 Task: In the  document log.docx. Insert footer and write 'www.nexusTech.com'. Find the word using Dictionary 'gratitude' Use the tool word Count and display word count while typing
Action: Mouse moved to (215, 337)
Screenshot: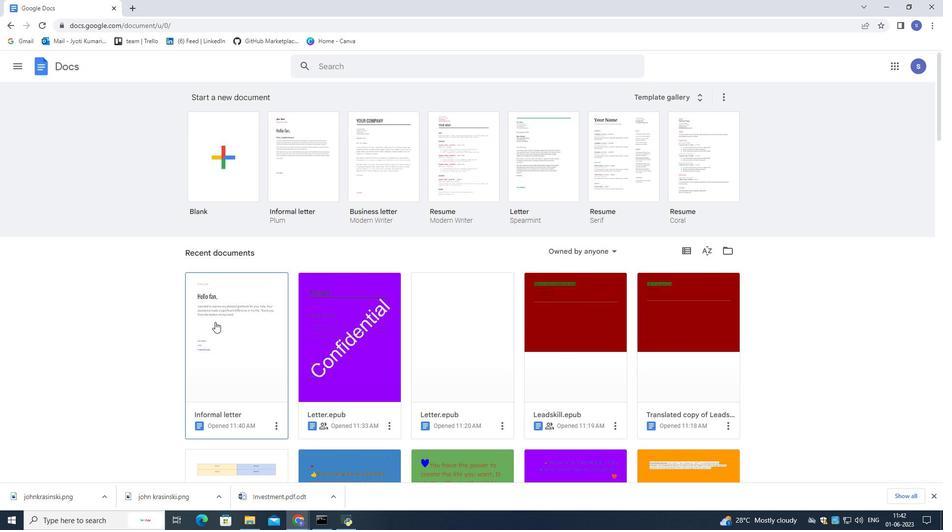
Action: Mouse pressed left at (215, 337)
Screenshot: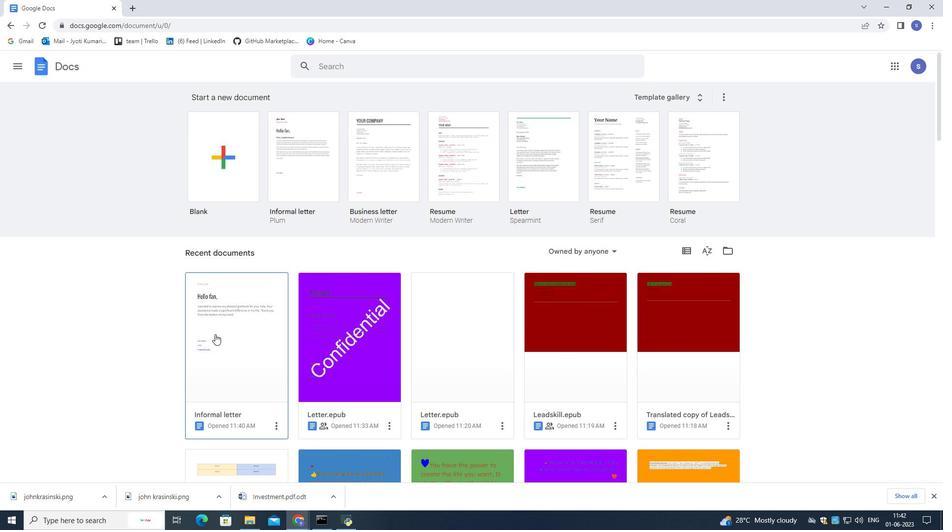 
Action: Mouse pressed left at (215, 337)
Screenshot: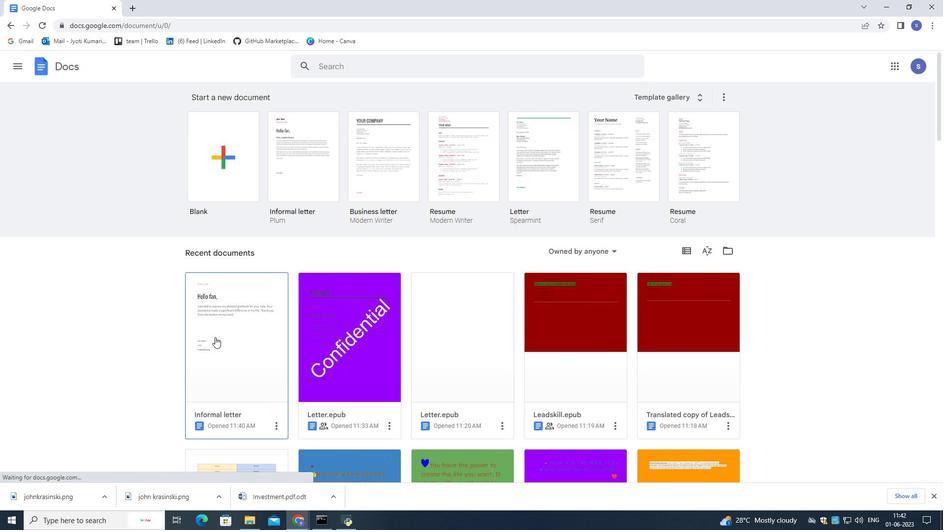 
Action: Mouse moved to (16, 70)
Screenshot: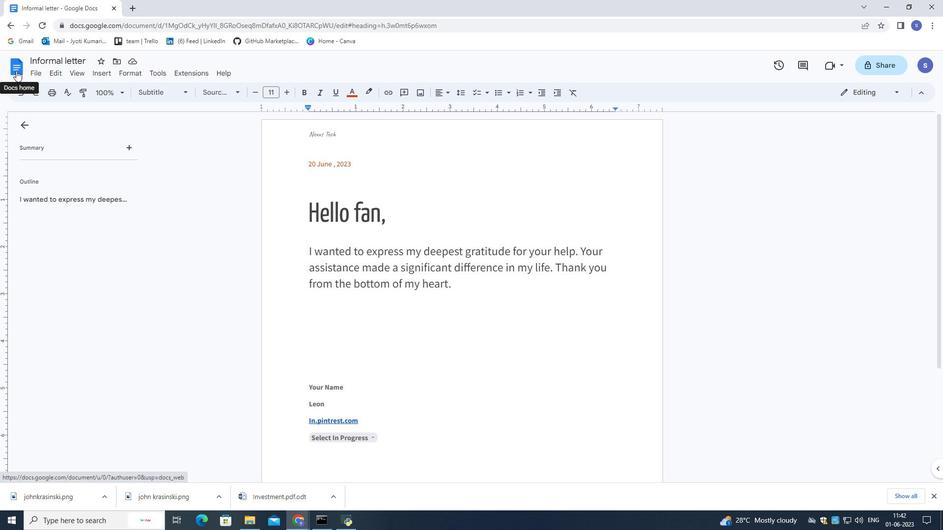 
Action: Mouse pressed left at (16, 70)
Screenshot: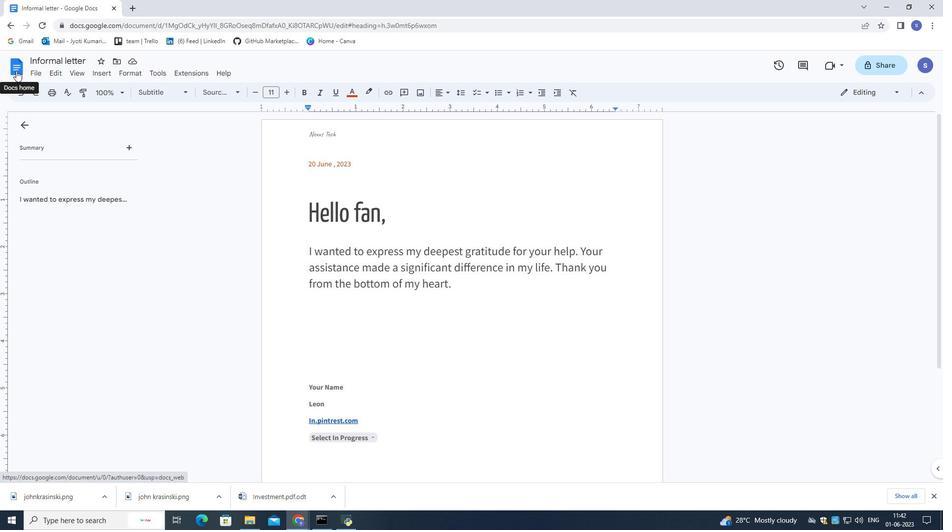 
Action: Mouse moved to (203, 160)
Screenshot: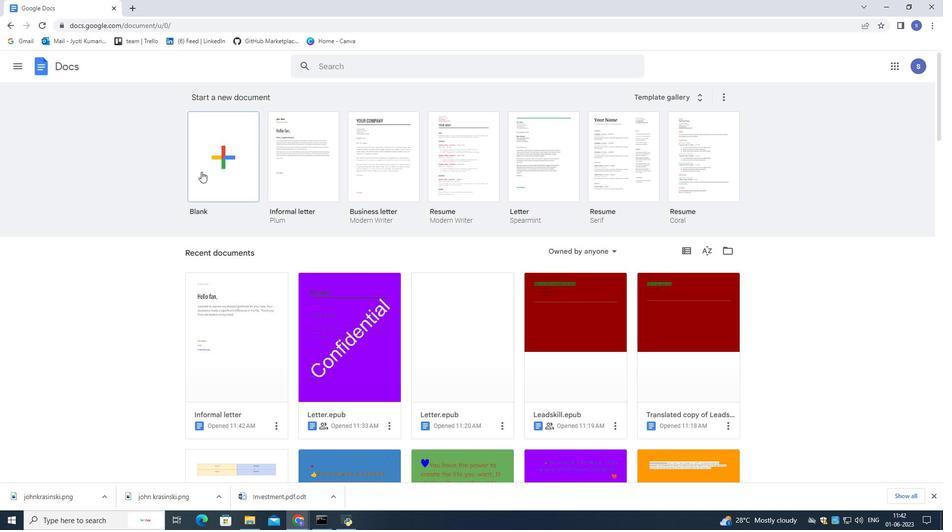 
Action: Mouse pressed left at (203, 160)
Screenshot: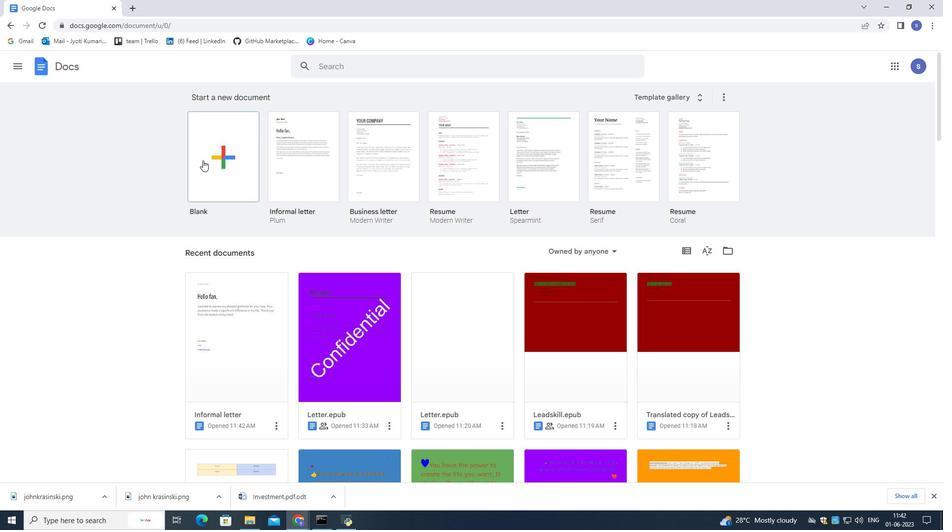 
Action: Mouse moved to (15, 68)
Screenshot: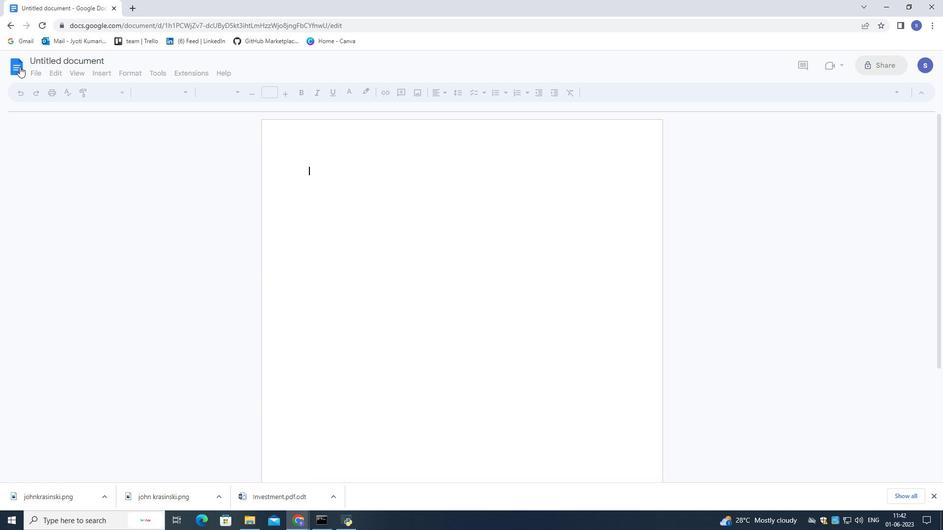 
Action: Mouse pressed left at (15, 68)
Screenshot: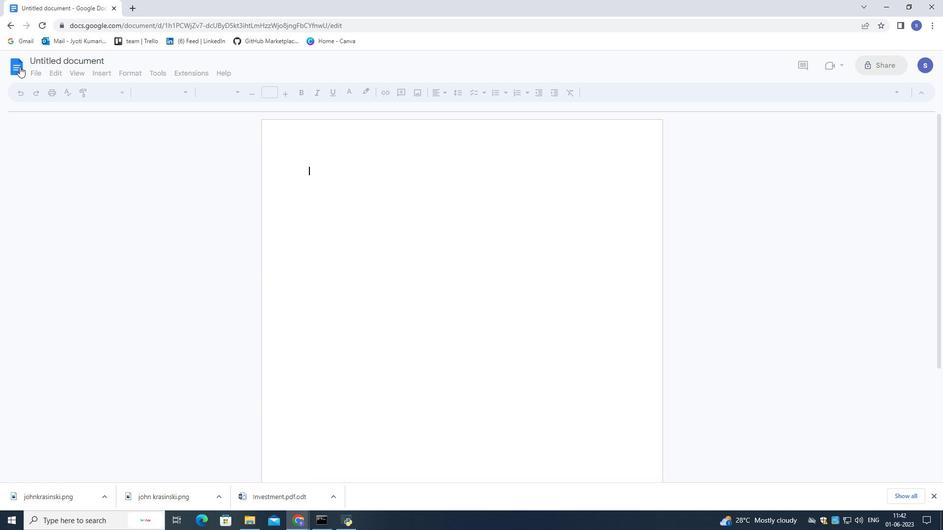 
Action: Mouse moved to (226, 338)
Screenshot: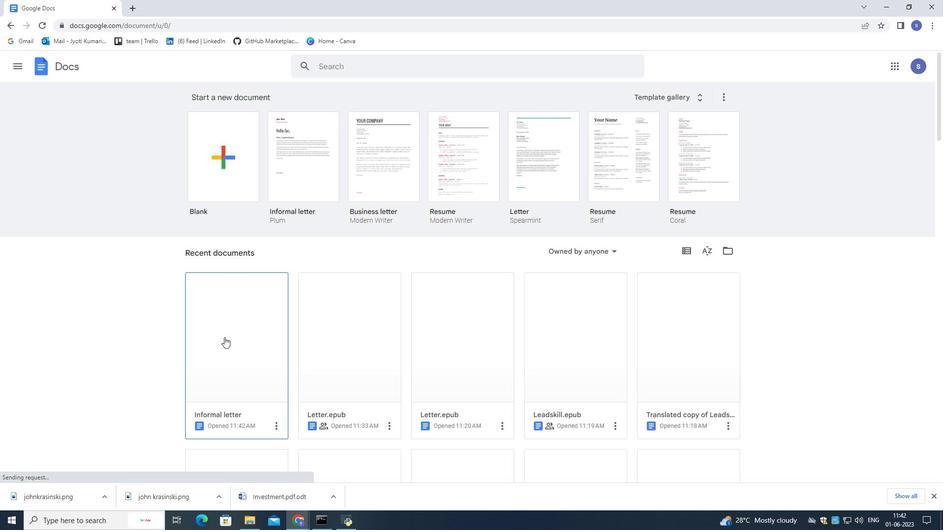 
Action: Mouse pressed left at (226, 338)
Screenshot: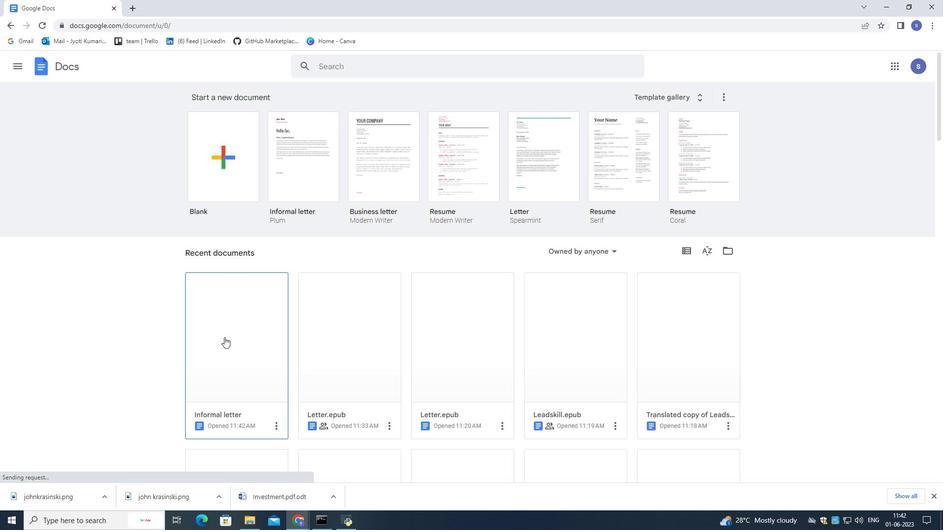 
Action: Mouse moved to (229, 338)
Screenshot: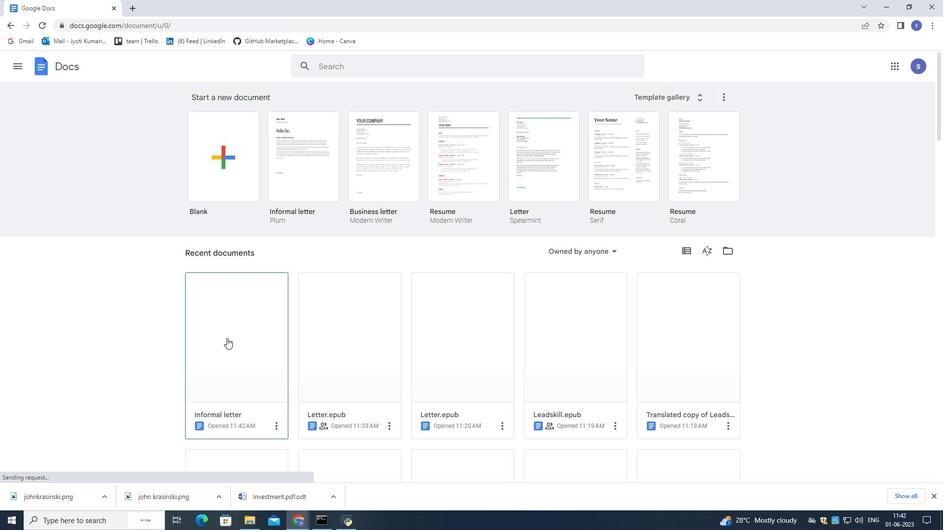 
Action: Mouse pressed left at (229, 338)
Screenshot: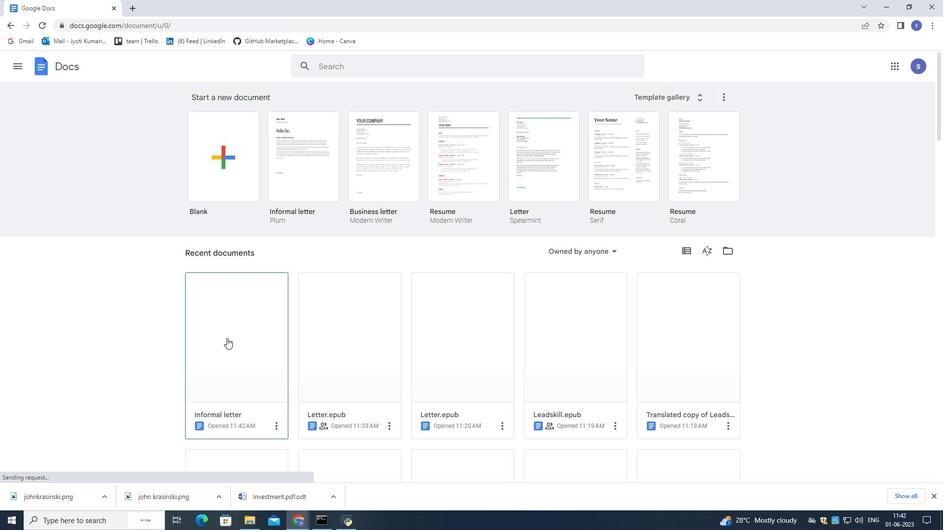 
Action: Mouse moved to (76, 62)
Screenshot: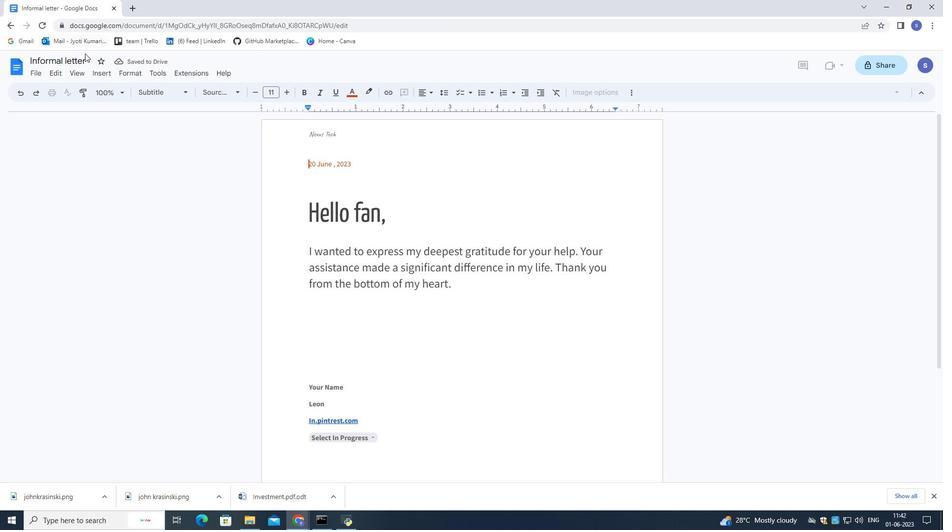 
Action: Mouse pressed left at (76, 62)
Screenshot: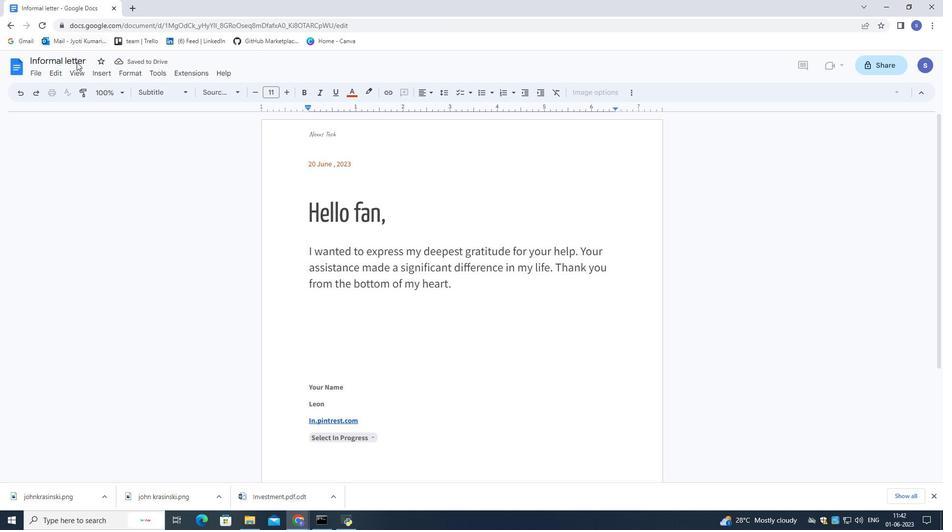 
Action: Mouse moved to (89, 62)
Screenshot: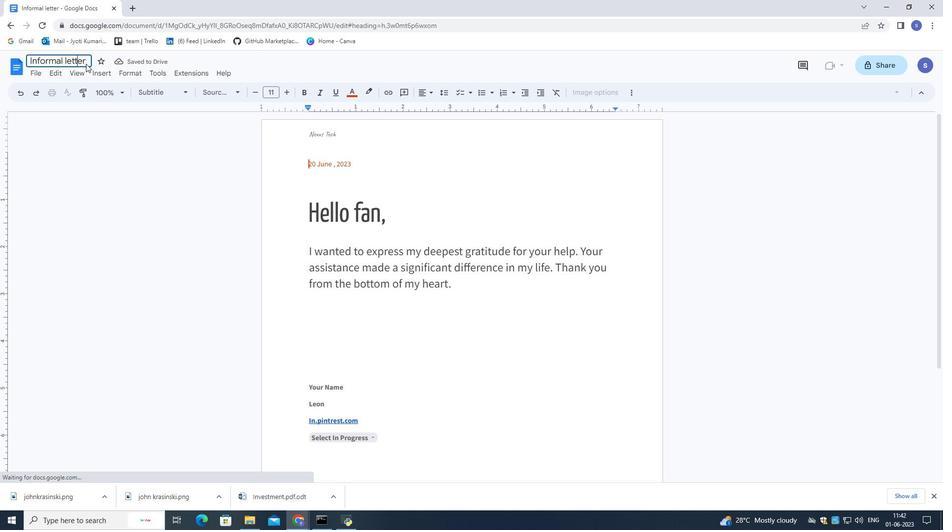 
Action: Mouse pressed left at (89, 62)
Screenshot: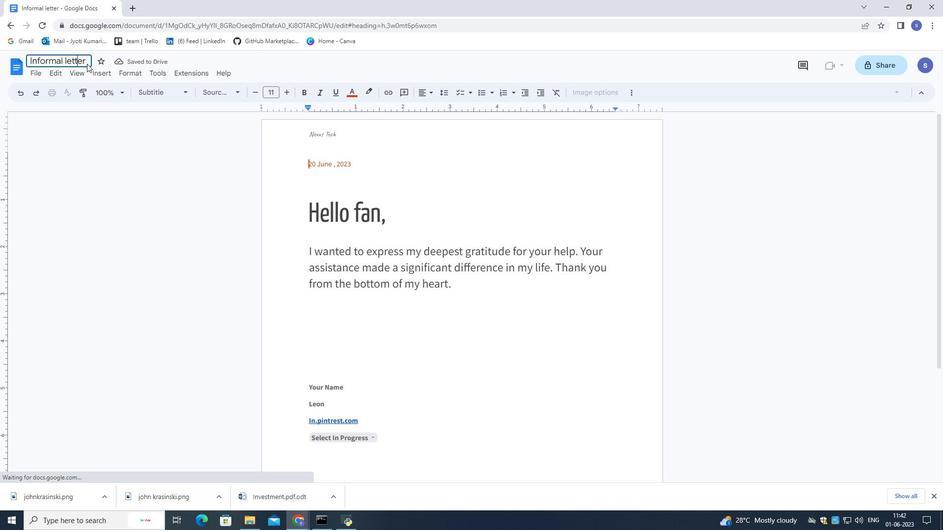 
Action: Mouse pressed left at (89, 62)
Screenshot: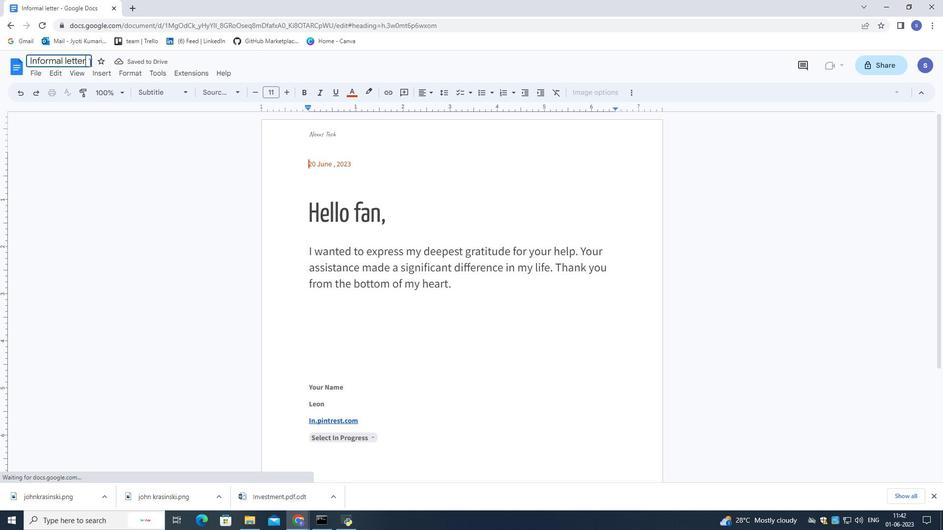 
Action: Mouse pressed left at (89, 62)
Screenshot: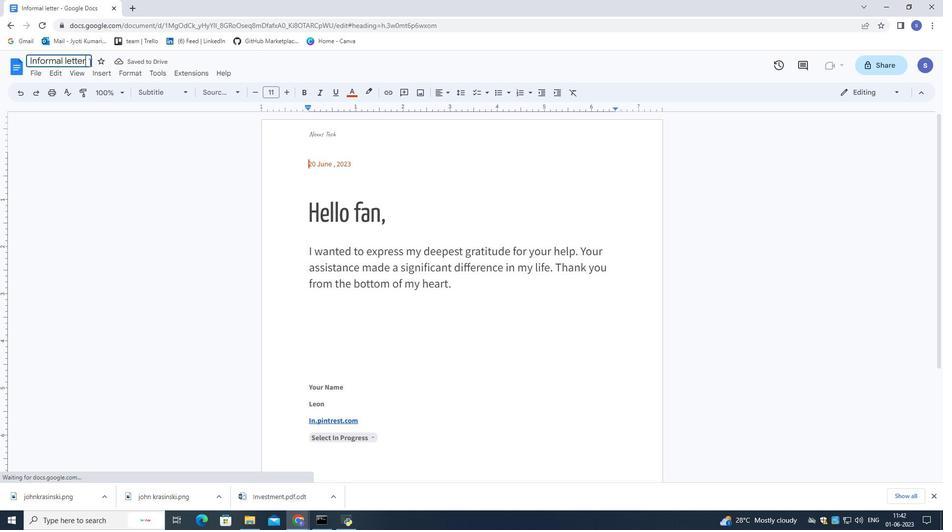
Action: Mouse pressed left at (89, 62)
Screenshot: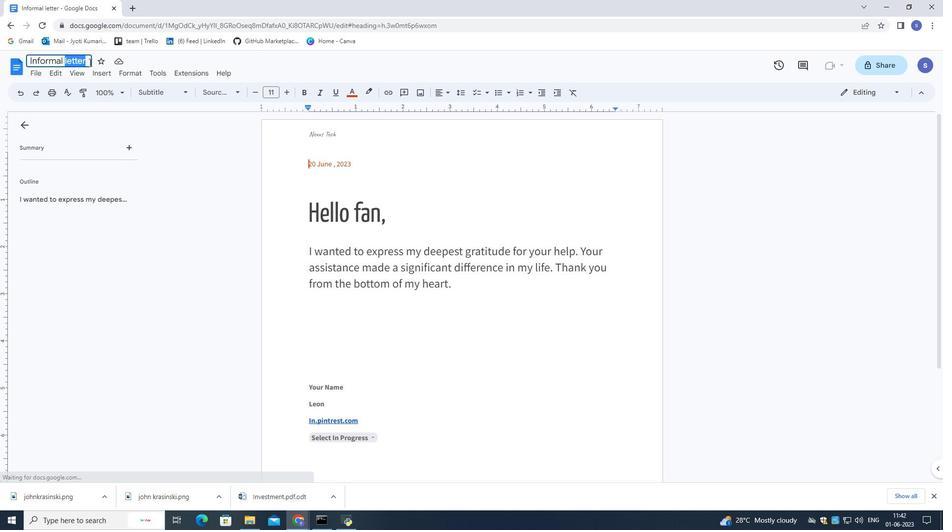 
Action: Mouse pressed left at (89, 62)
Screenshot: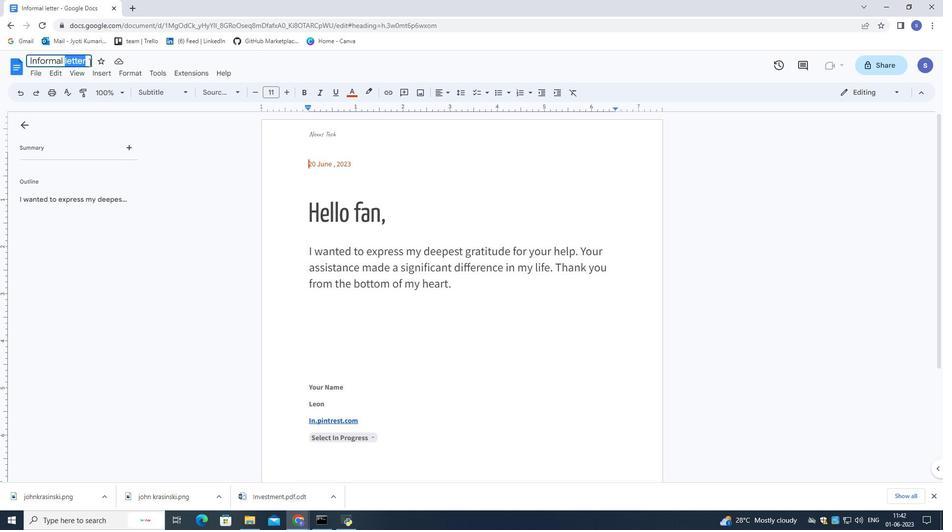 
Action: Mouse moved to (88, 61)
Screenshot: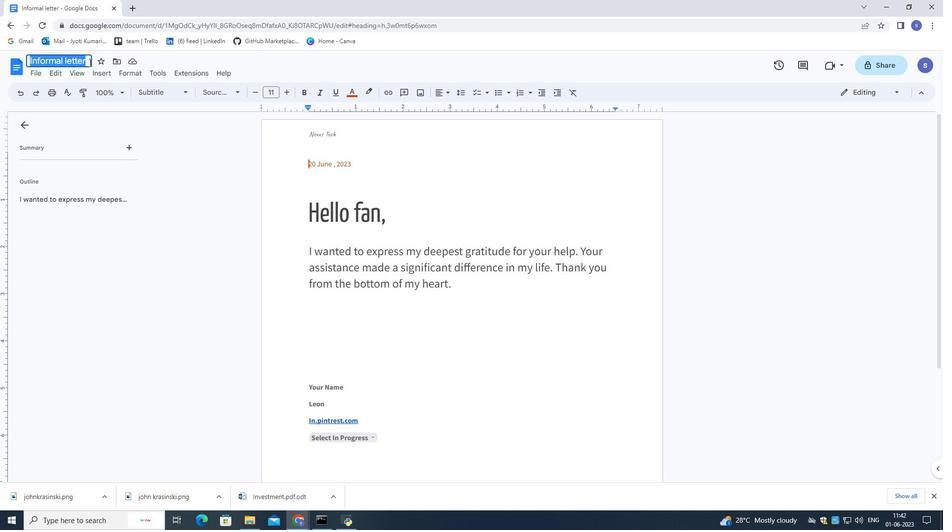 
Action: Key pressed <Key.shift>Log.docx<Key.enter>
Screenshot: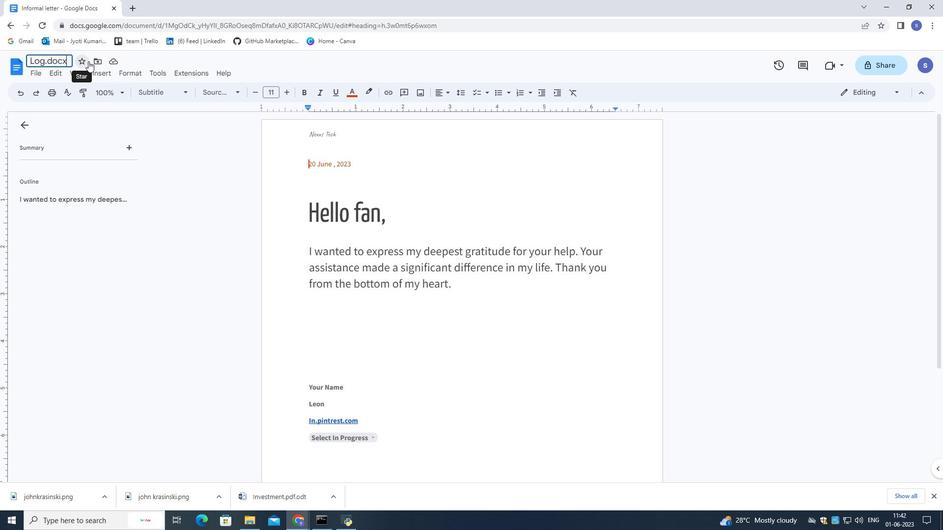 
Action: Mouse moved to (101, 74)
Screenshot: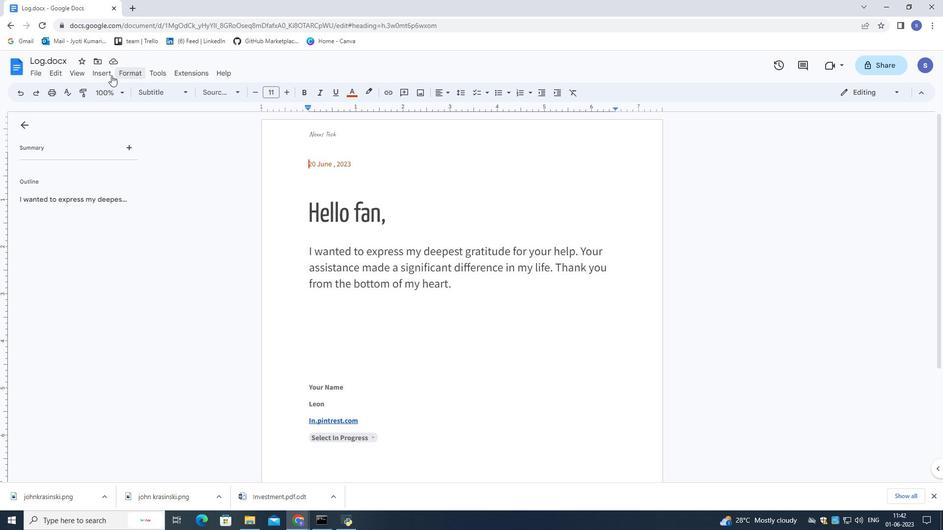 
Action: Mouse pressed left at (101, 74)
Screenshot: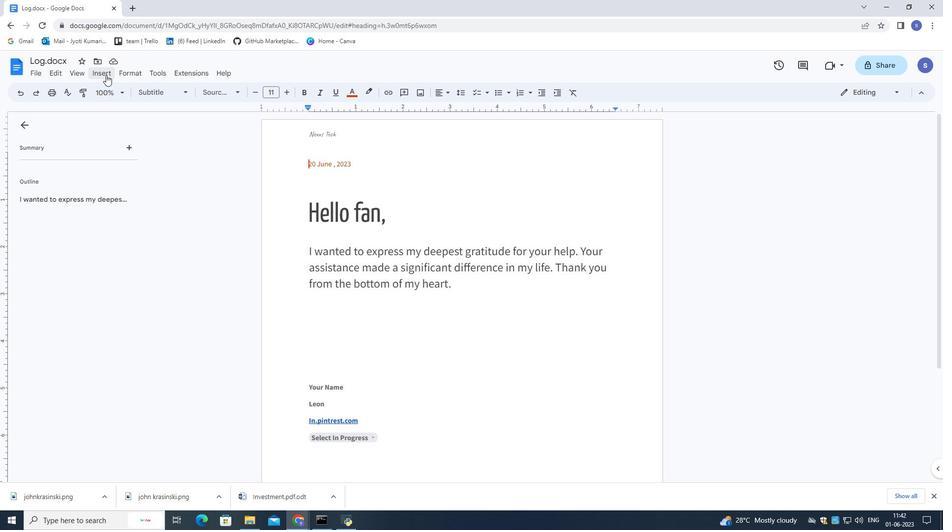 
Action: Mouse moved to (163, 318)
Screenshot: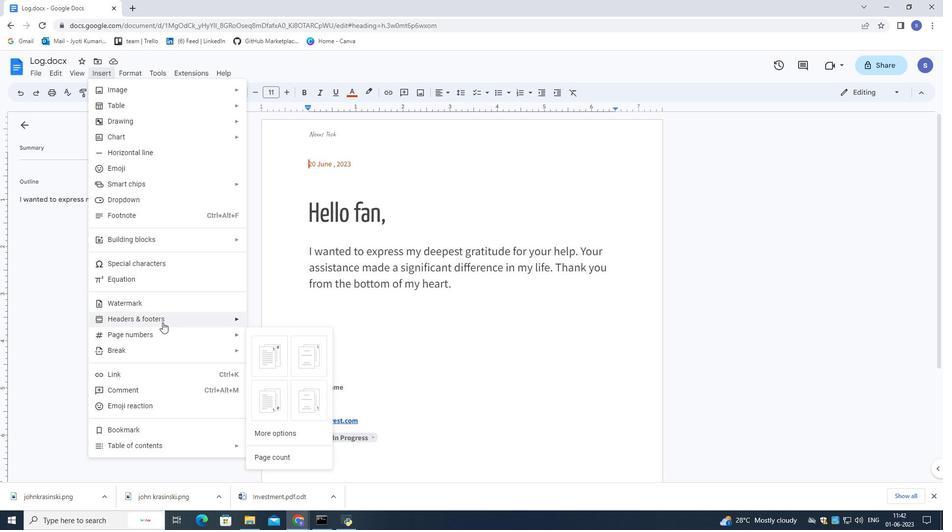 
Action: Mouse pressed left at (163, 318)
Screenshot: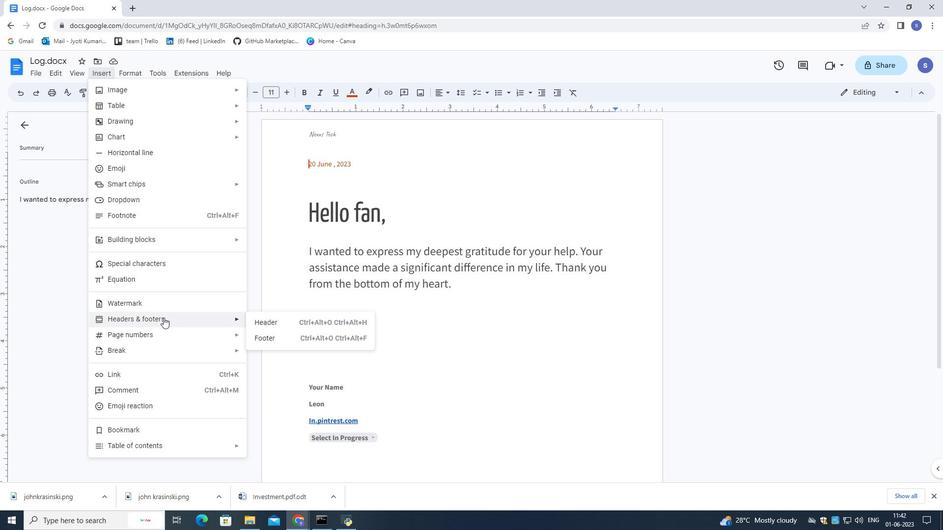 
Action: Mouse moved to (264, 338)
Screenshot: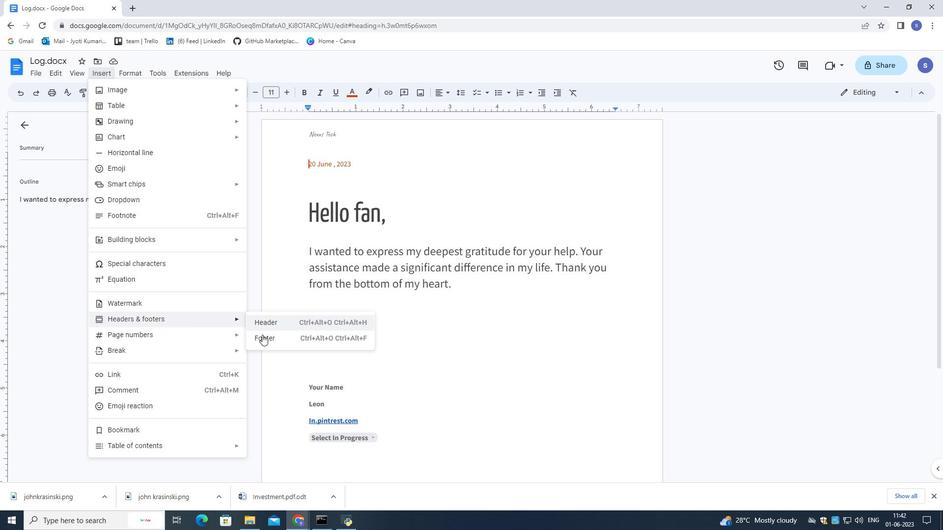 
Action: Mouse pressed left at (264, 338)
Screenshot: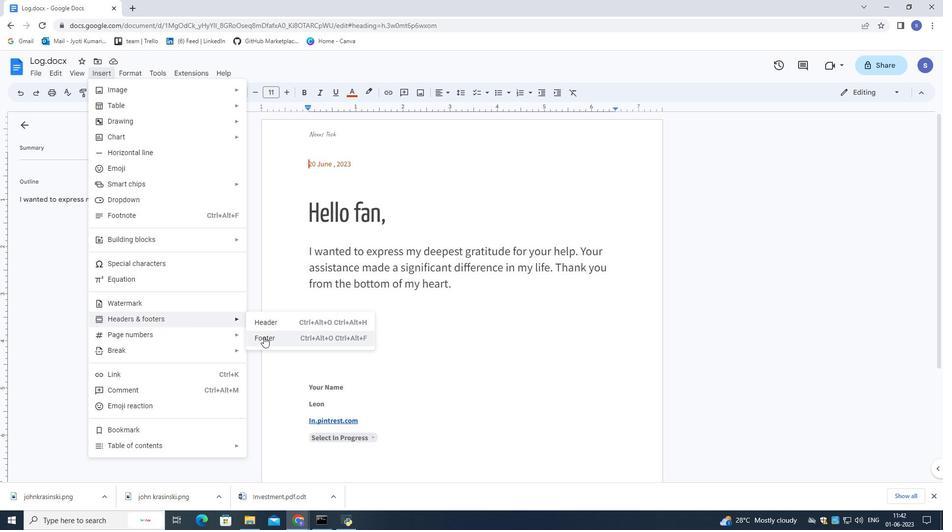 
Action: Mouse moved to (389, 90)
Screenshot: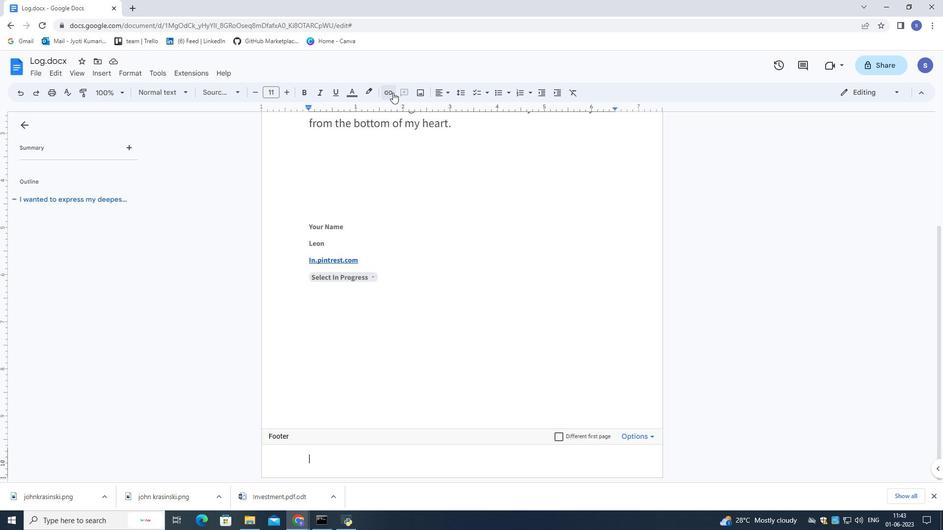 
Action: Mouse pressed left at (389, 90)
Screenshot: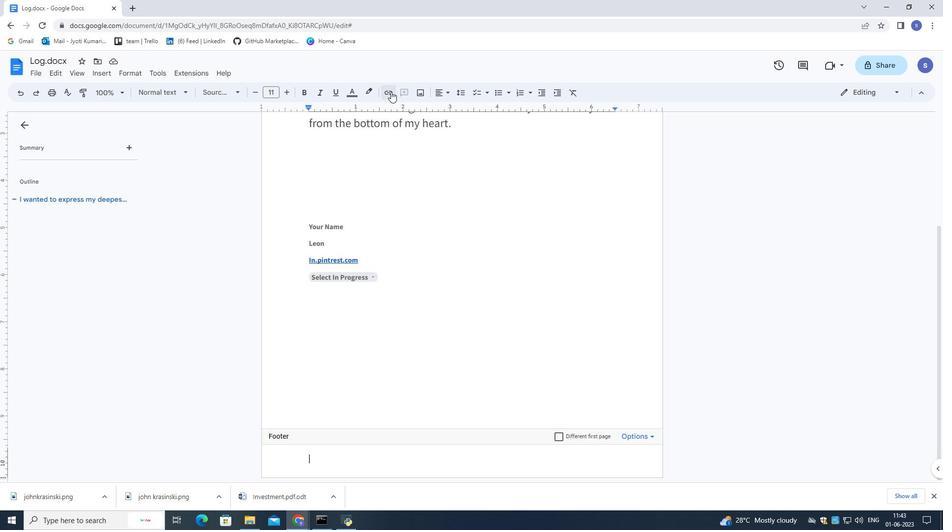 
Action: Mouse moved to (384, 90)
Screenshot: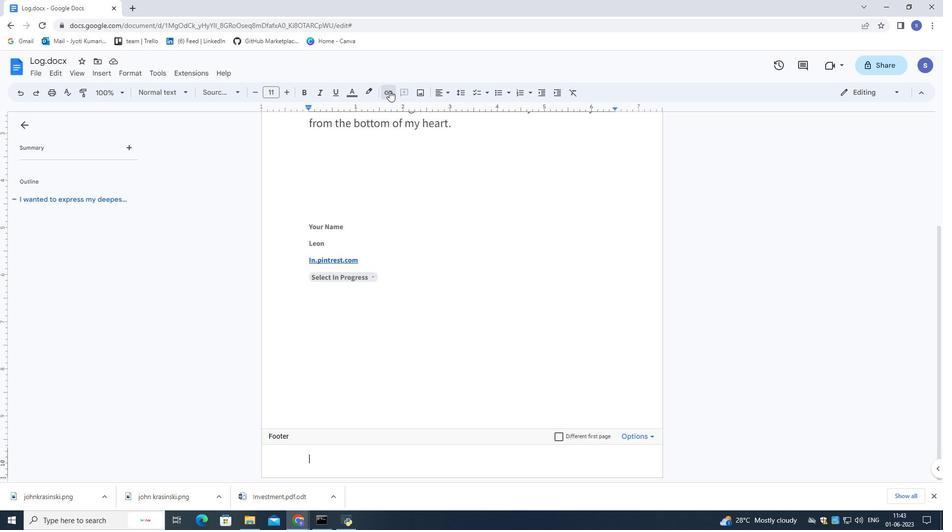 
Action: Key pressed www.nexus<Key.shift>Tech.com
Screenshot: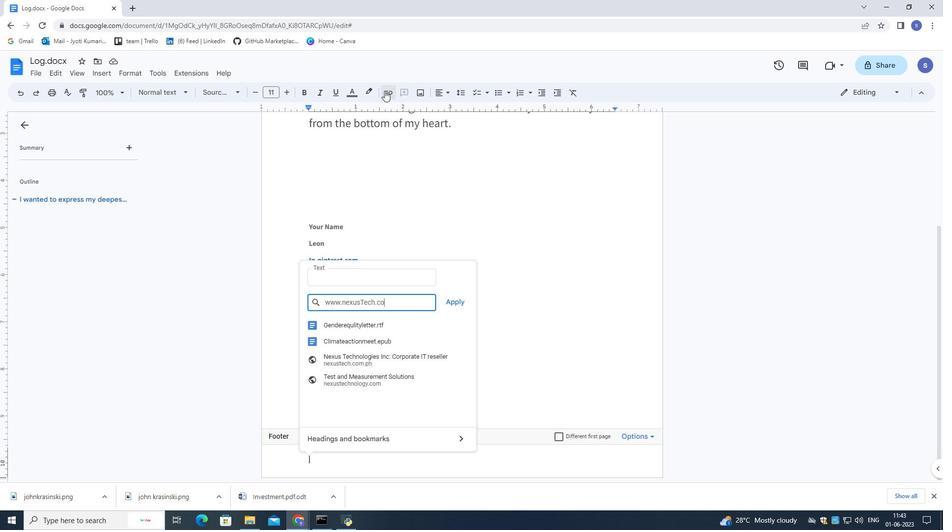 
Action: Mouse moved to (451, 301)
Screenshot: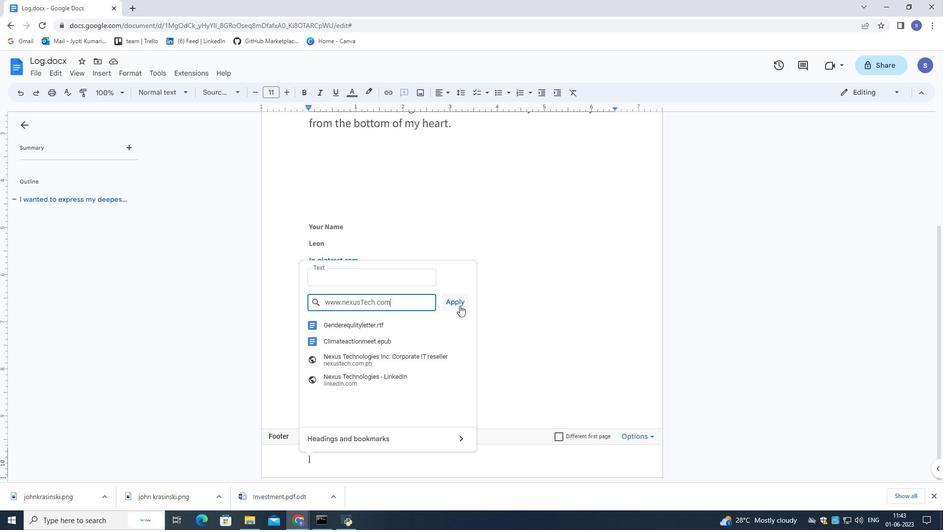 
Action: Mouse pressed left at (451, 301)
Screenshot: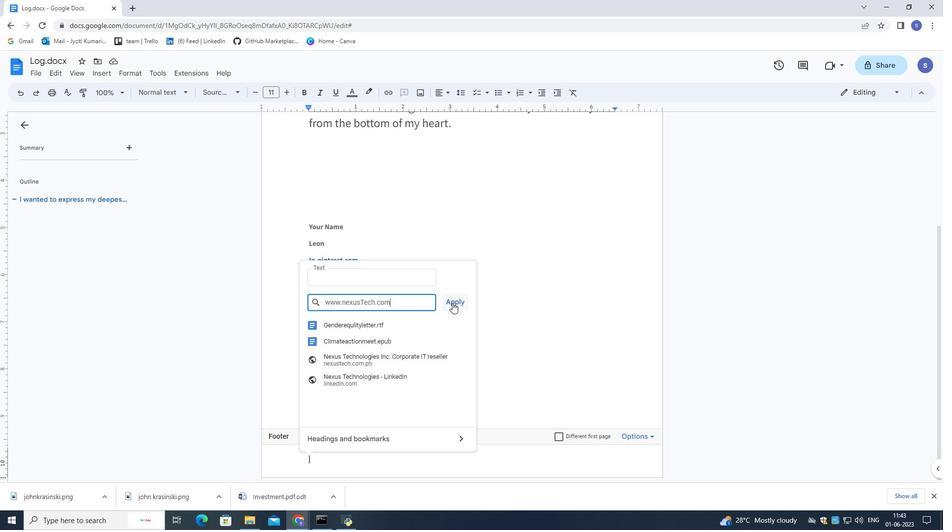 
Action: Mouse moved to (389, 461)
Screenshot: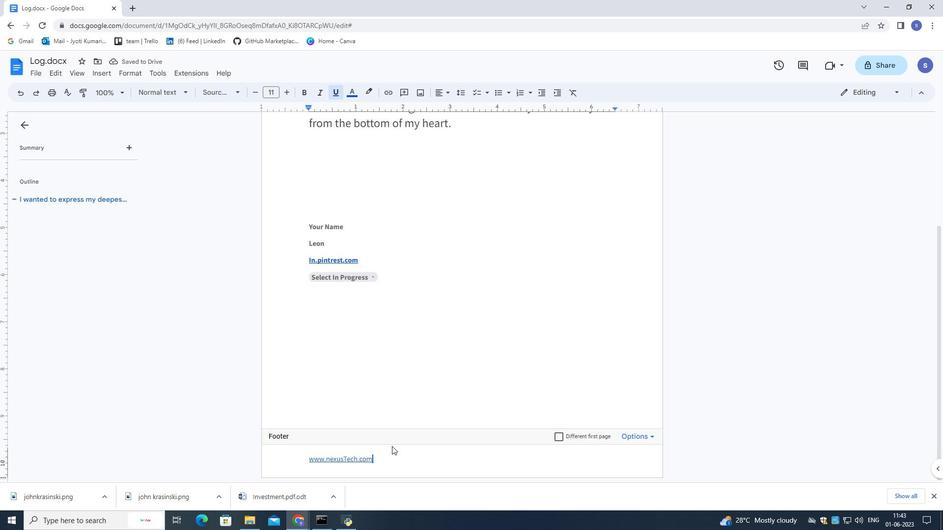 
Action: Mouse pressed left at (389, 461)
Screenshot: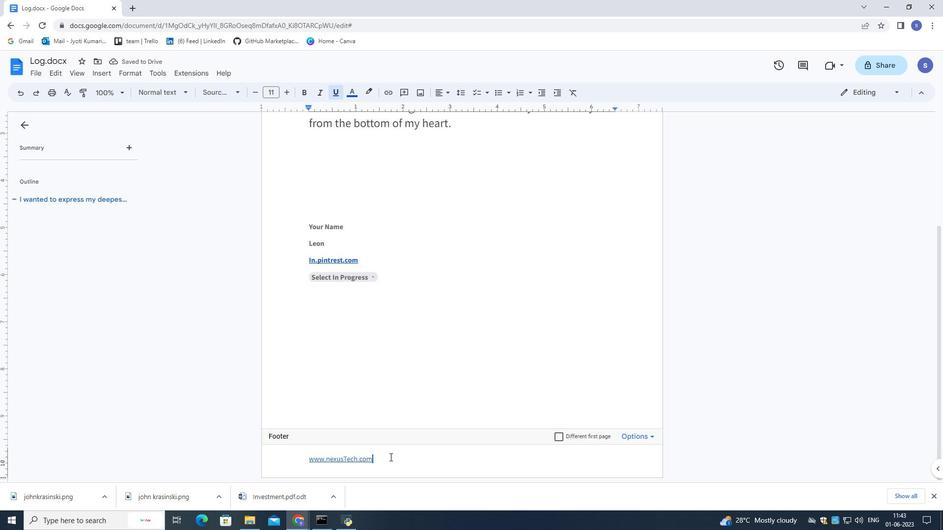 
Action: Mouse moved to (165, 70)
Screenshot: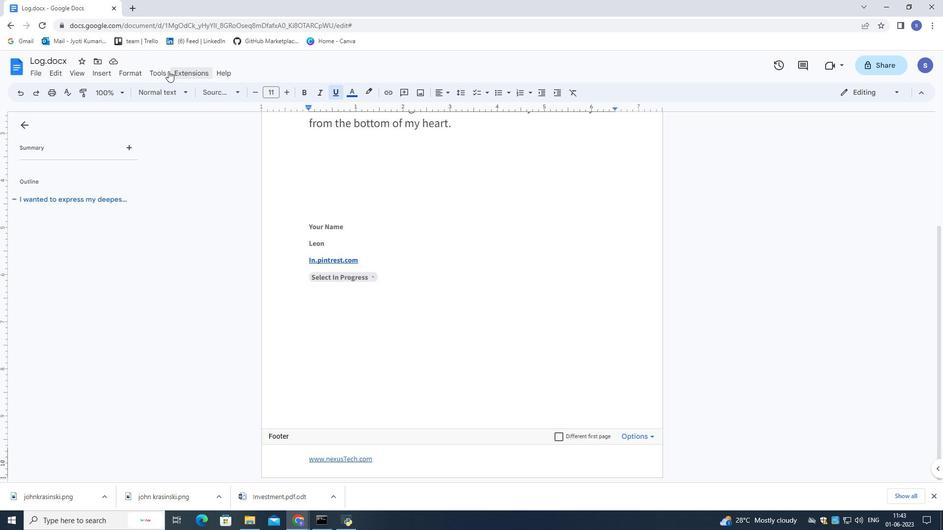 
Action: Mouse pressed left at (165, 70)
Screenshot: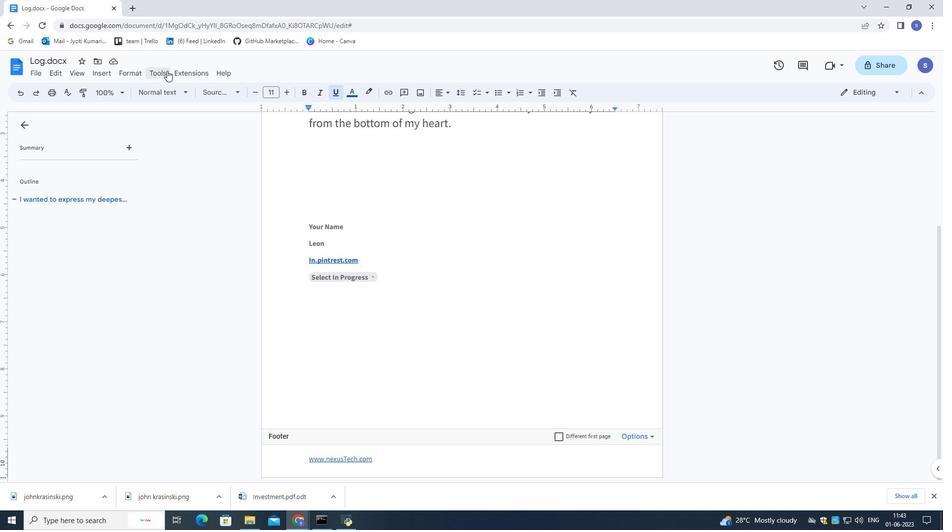 
Action: Mouse moved to (184, 202)
Screenshot: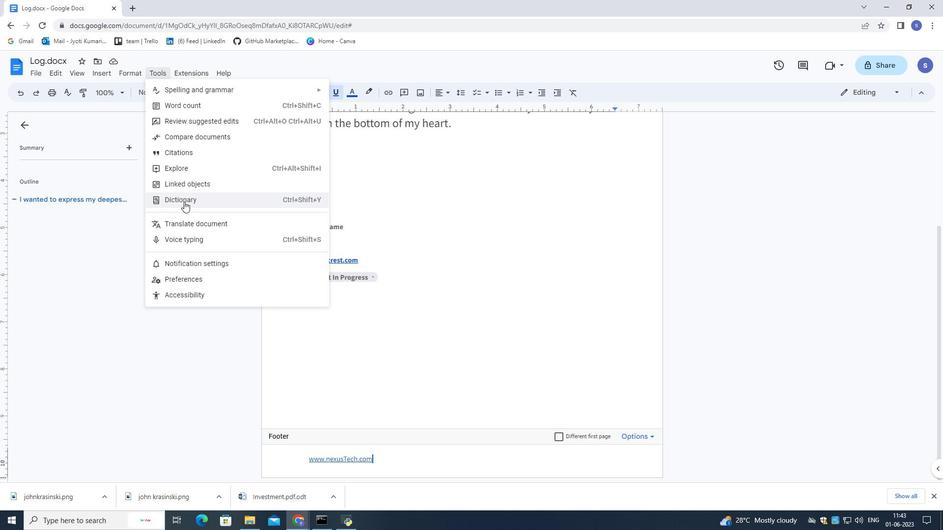 
Action: Mouse pressed left at (184, 202)
Screenshot: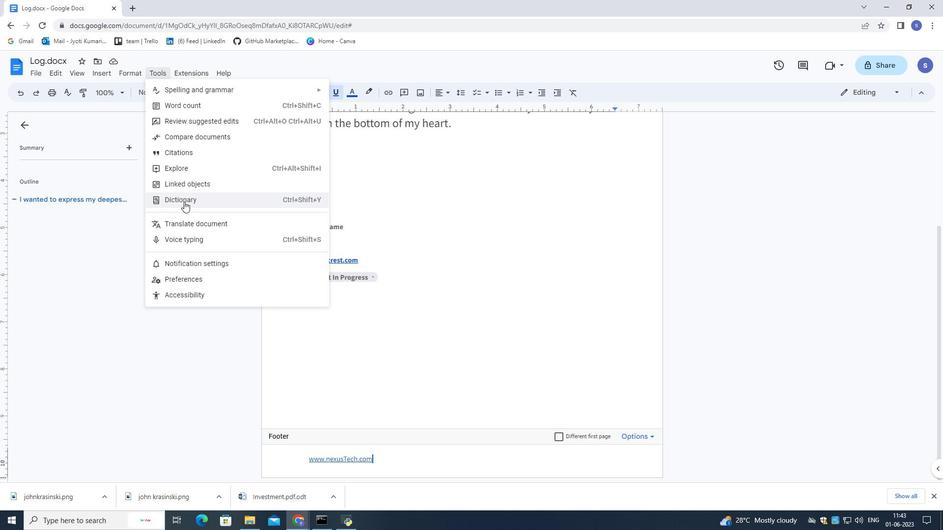 
Action: Mouse moved to (857, 126)
Screenshot: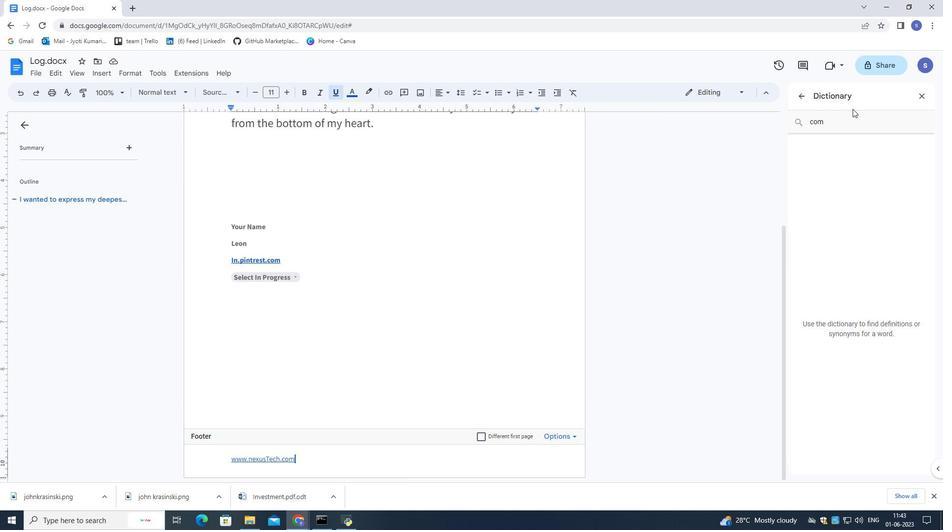 
Action: Mouse pressed left at (857, 126)
Screenshot: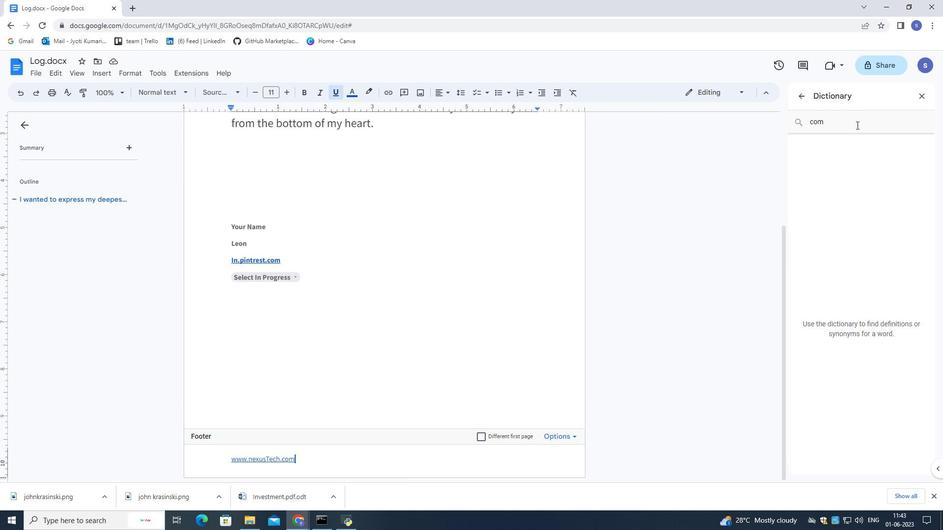 
Action: Mouse pressed left at (857, 126)
Screenshot: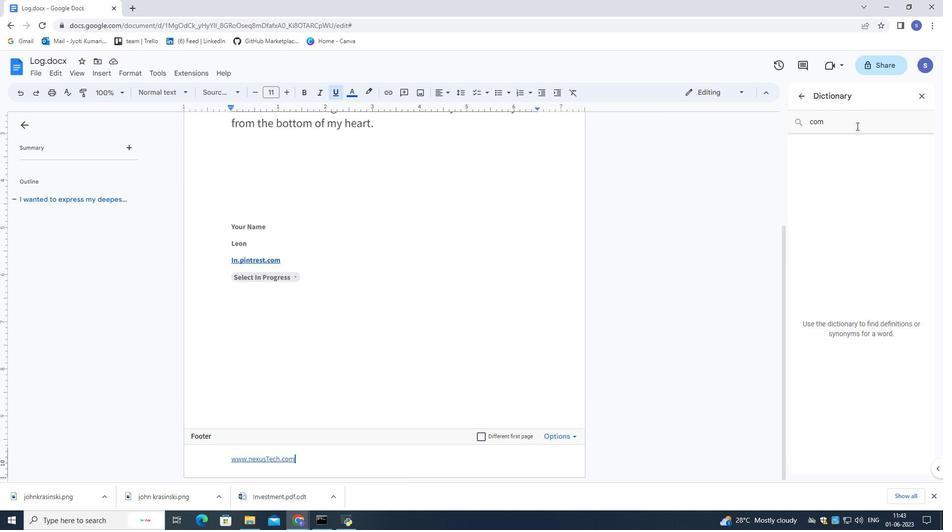 
Action: Key pressed <Key.shift>Grai<Key.backspace>titude
Screenshot: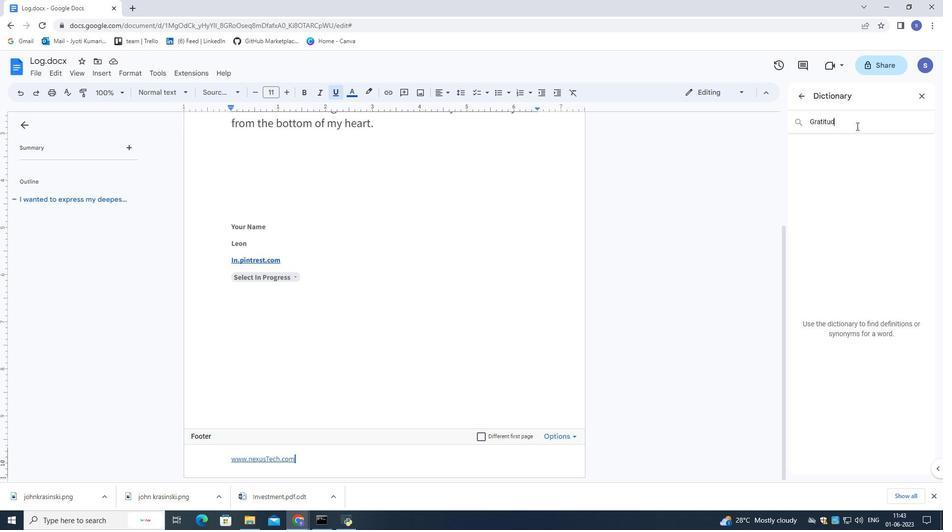 
Action: Mouse moved to (871, 136)
Screenshot: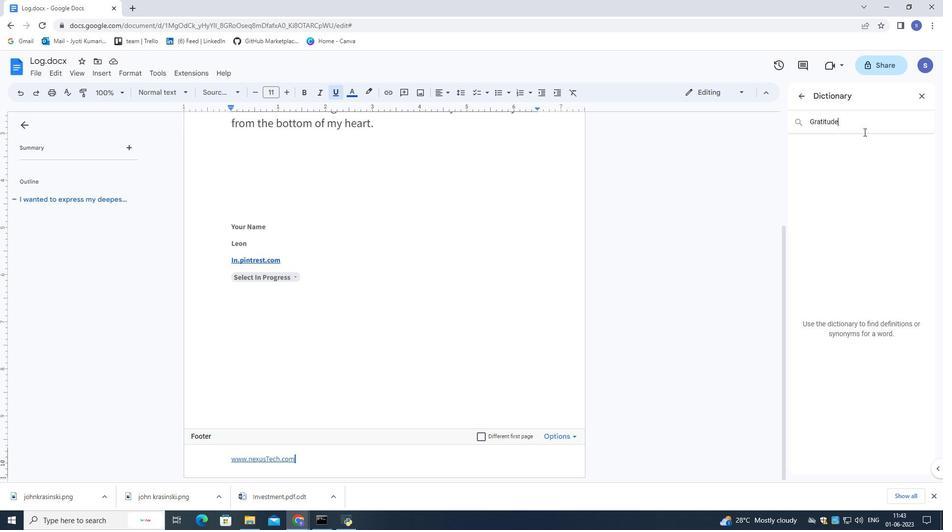 
Action: Key pressed <Key.enter>
Screenshot: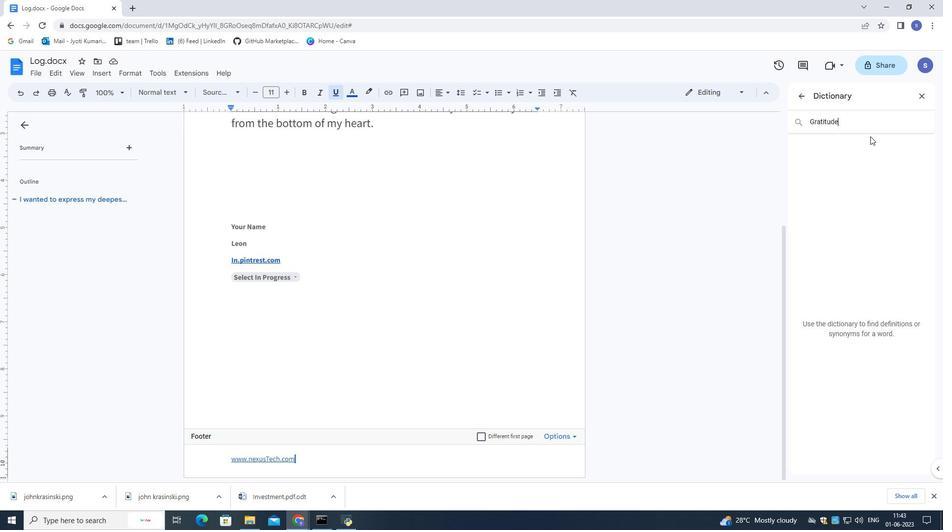 
Action: Mouse moved to (160, 70)
Screenshot: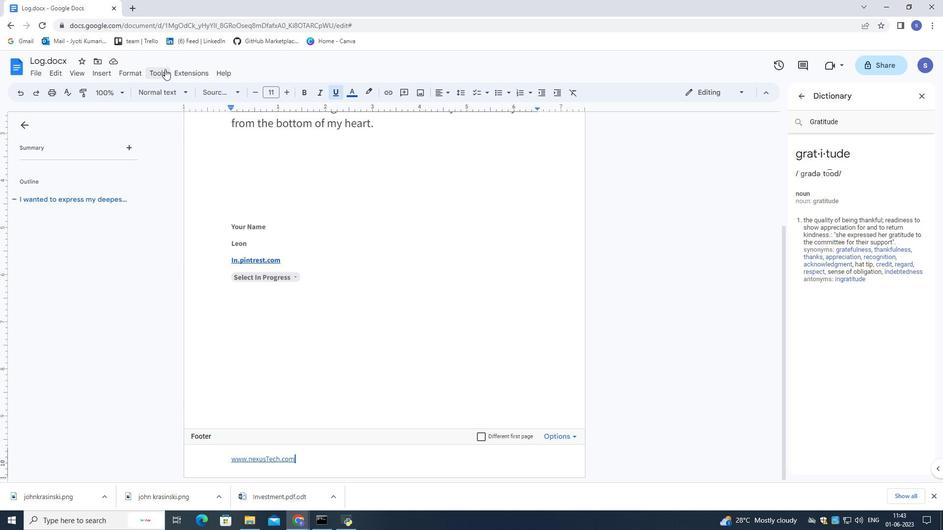 
Action: Mouse pressed left at (160, 70)
Screenshot: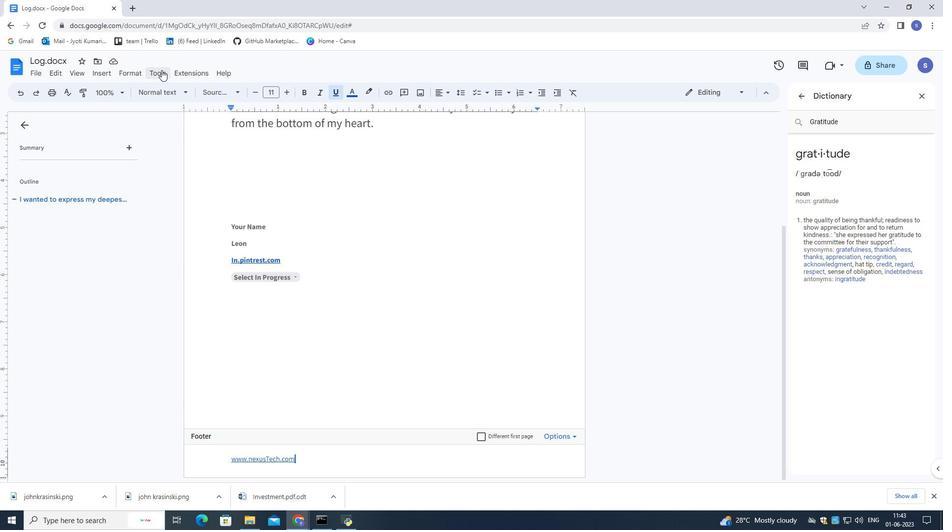 
Action: Mouse moved to (193, 105)
Screenshot: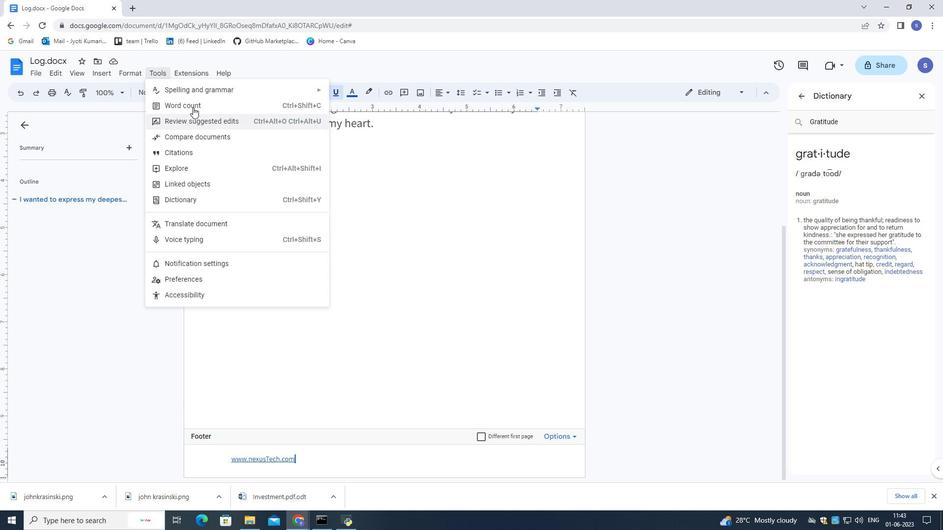 
Action: Mouse pressed left at (193, 105)
Screenshot: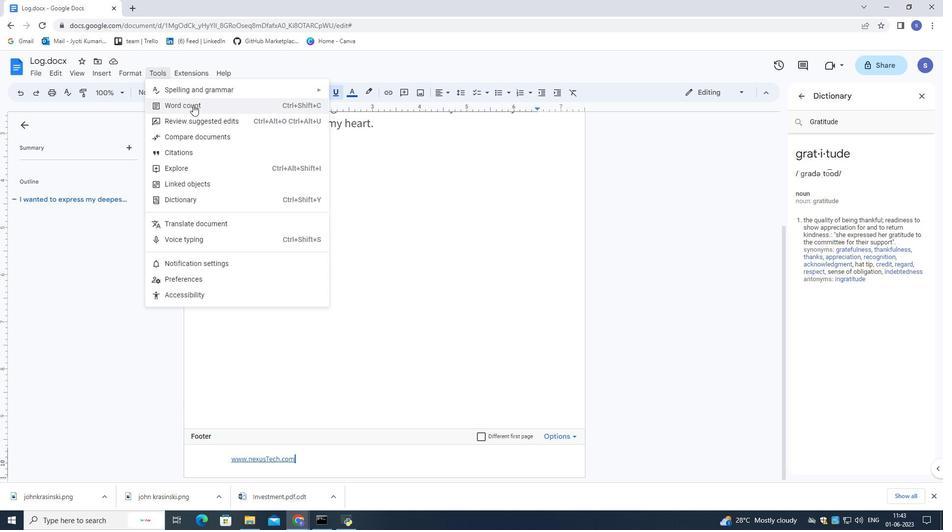 
Action: Mouse moved to (478, 310)
Screenshot: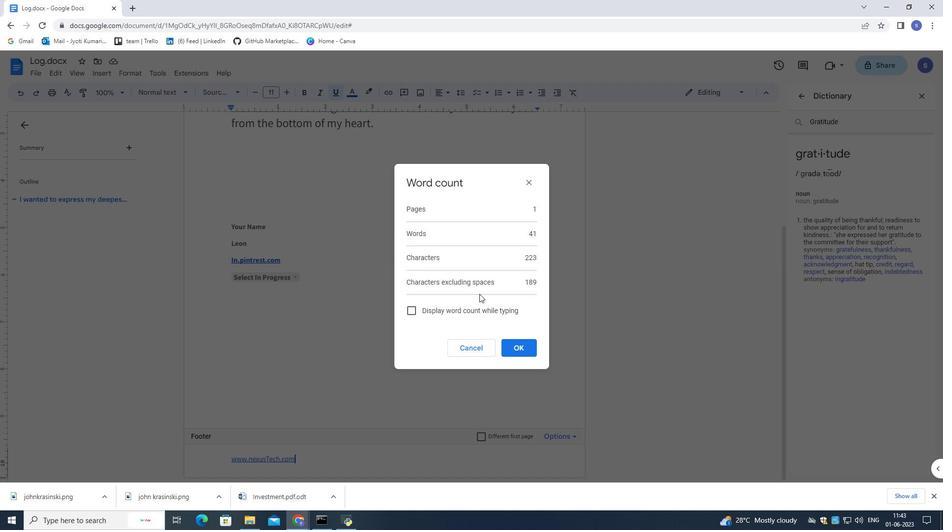 
Action: Mouse pressed left at (478, 310)
Screenshot: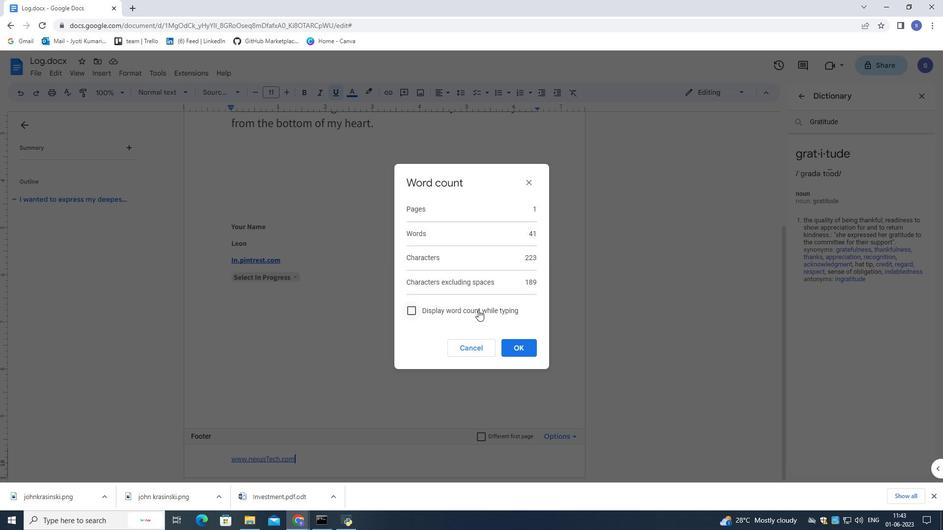 
Action: Mouse moved to (531, 350)
Screenshot: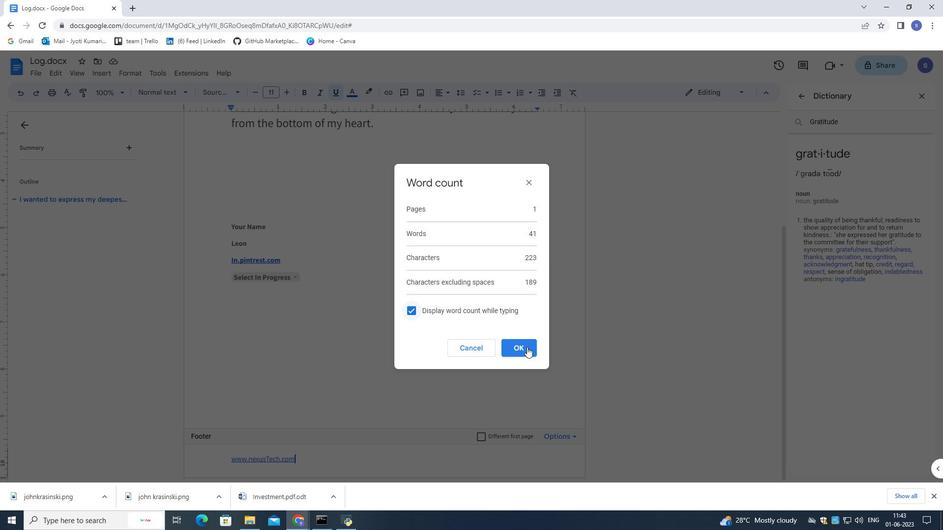 
Action: Mouse pressed left at (531, 350)
Screenshot: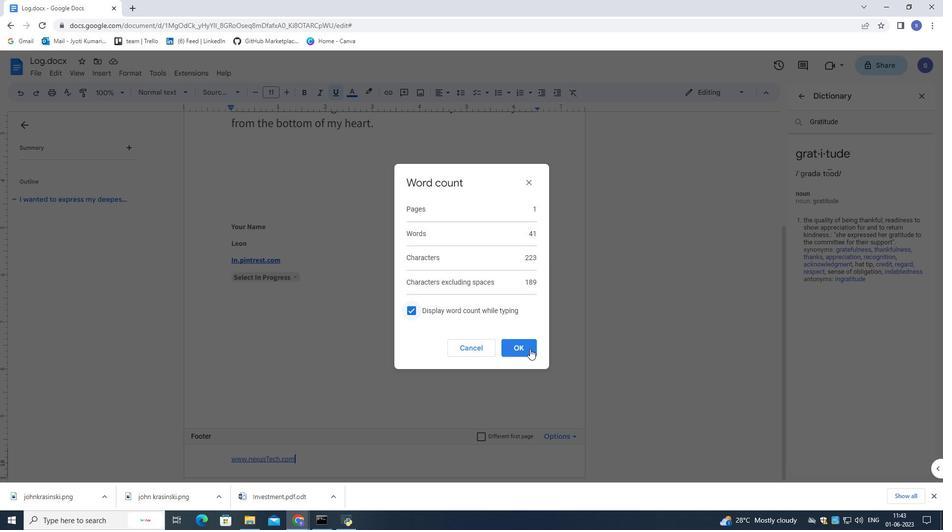 
Action: Mouse moved to (387, 218)
Screenshot: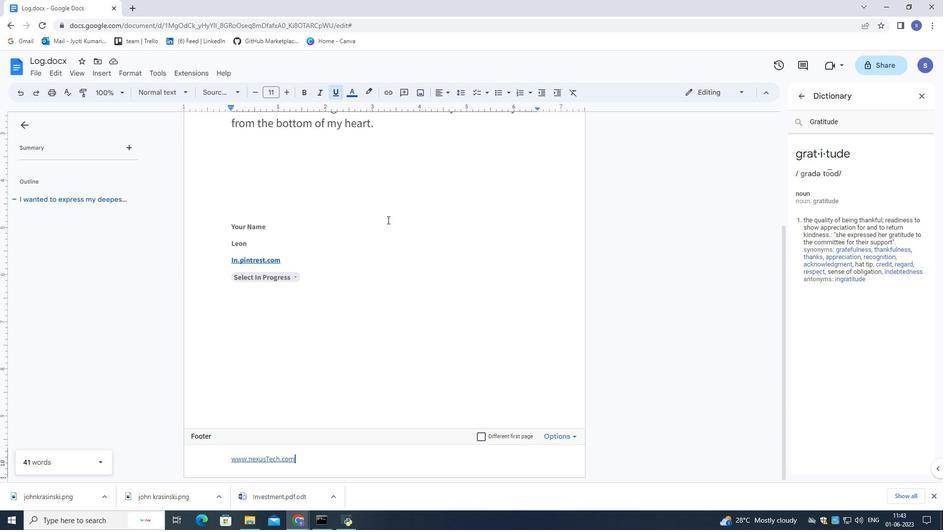 
